 Task: Add the task  Create a feature for users to save content for later viewing to the section Dash & Dazzle in the project VantageTech and add a Due Date to the respective task as 2023/12/18.
Action: Mouse moved to (44, 261)
Screenshot: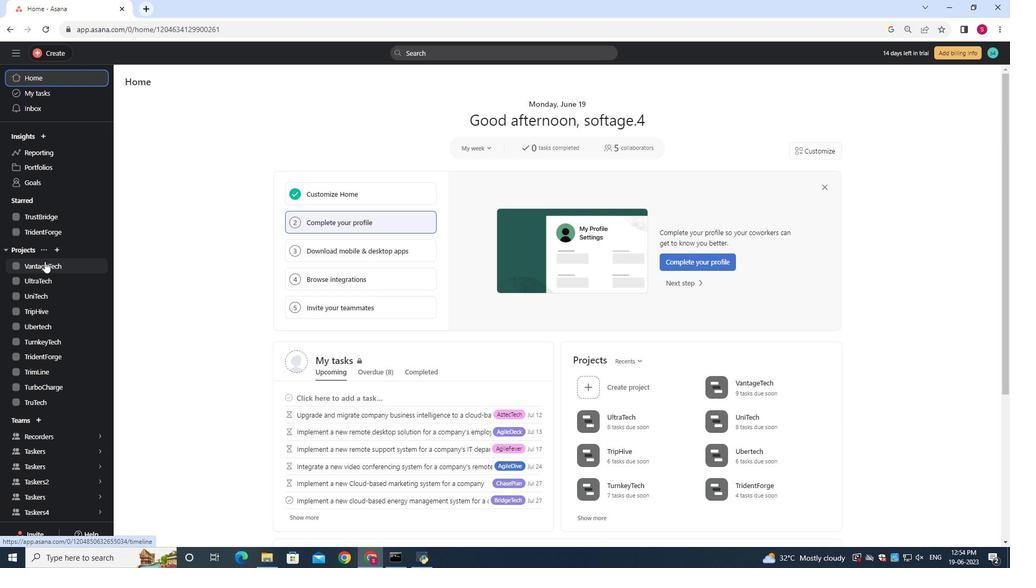 
Action: Mouse pressed left at (44, 260)
Screenshot: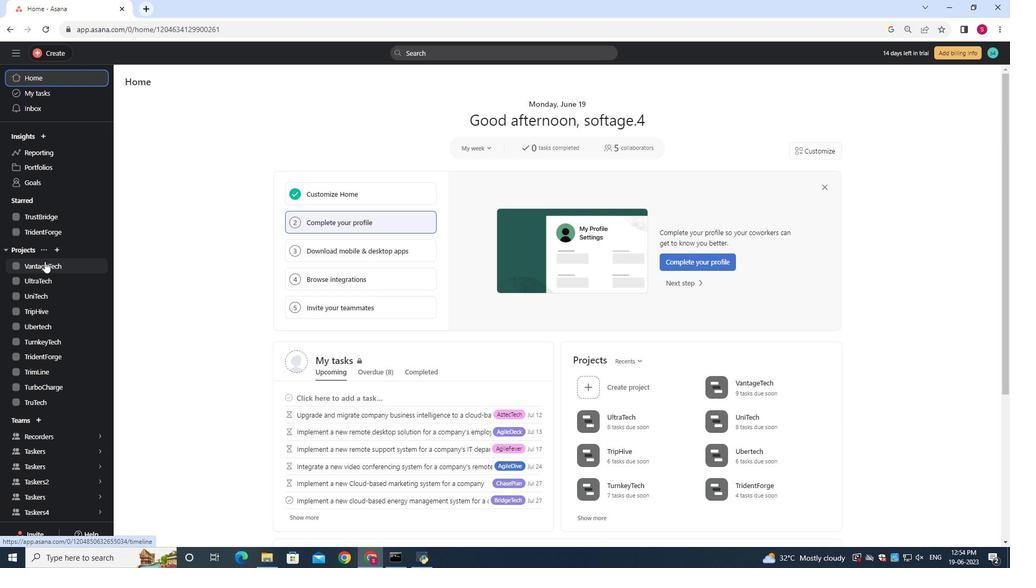 
Action: Mouse moved to (357, 232)
Screenshot: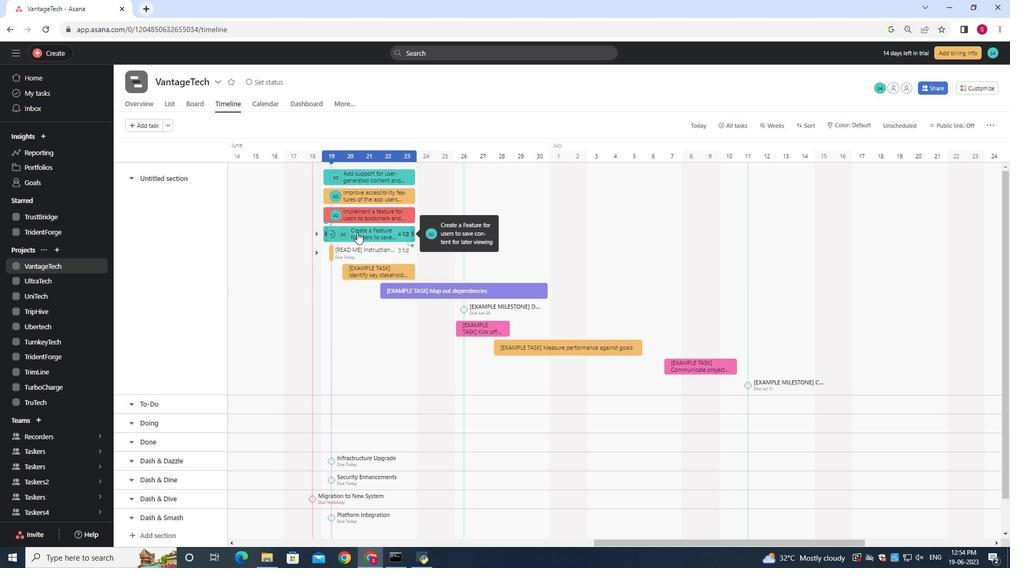 
Action: Mouse pressed left at (357, 232)
Screenshot: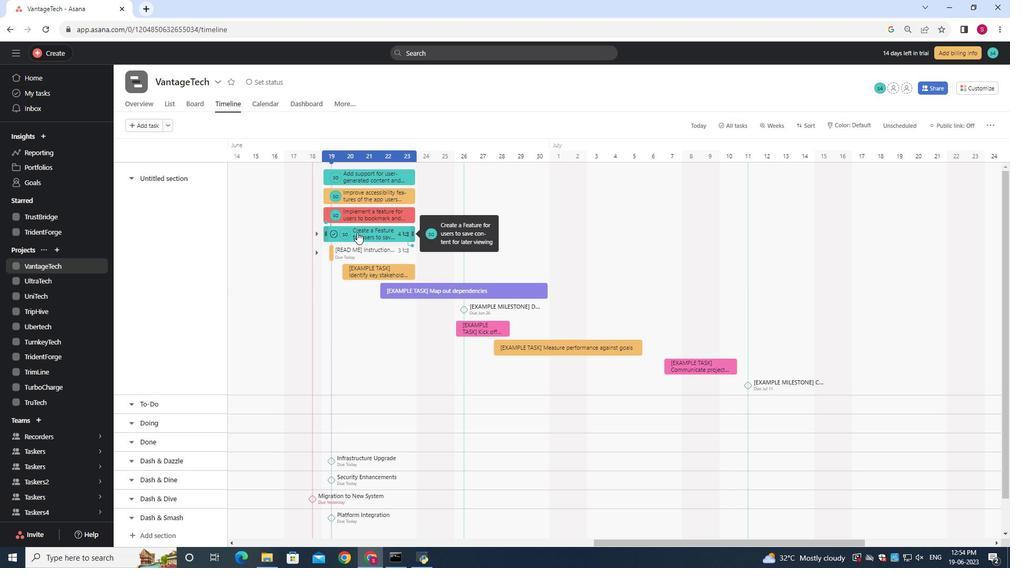 
Action: Mouse moved to (276, 440)
Screenshot: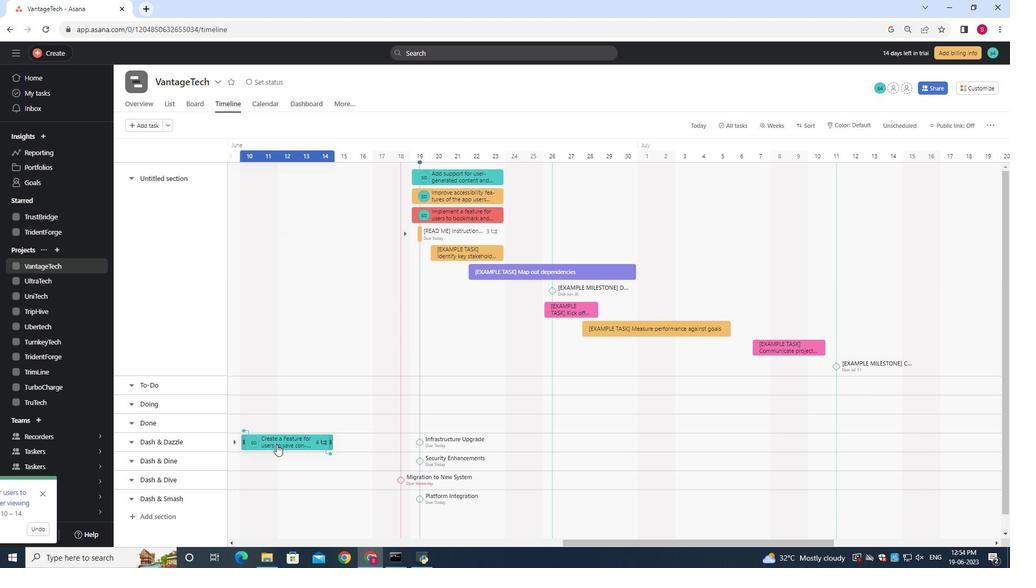
Action: Mouse pressed left at (276, 440)
Screenshot: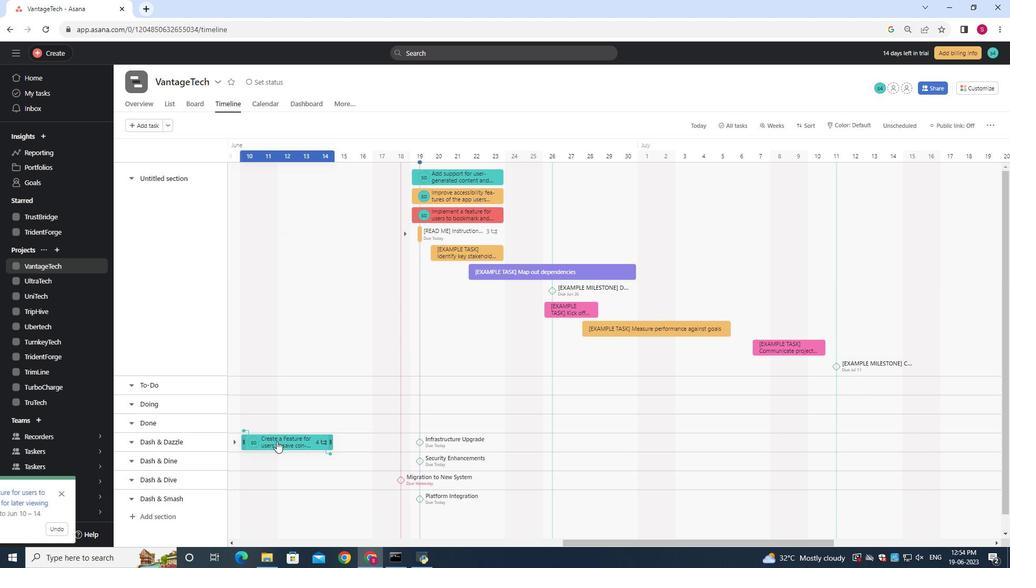 
Action: Mouse moved to (815, 210)
Screenshot: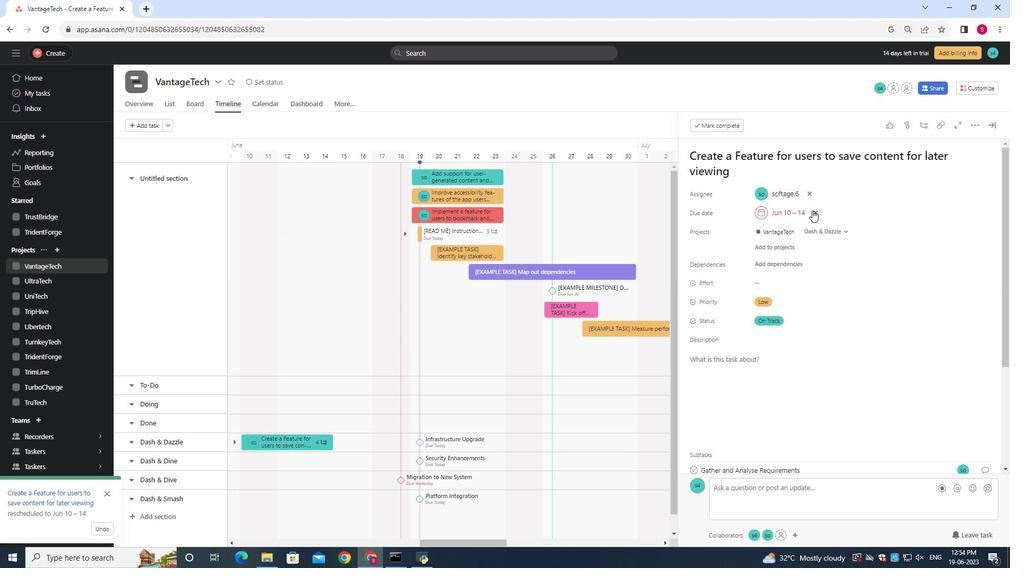 
Action: Mouse pressed left at (815, 210)
Screenshot: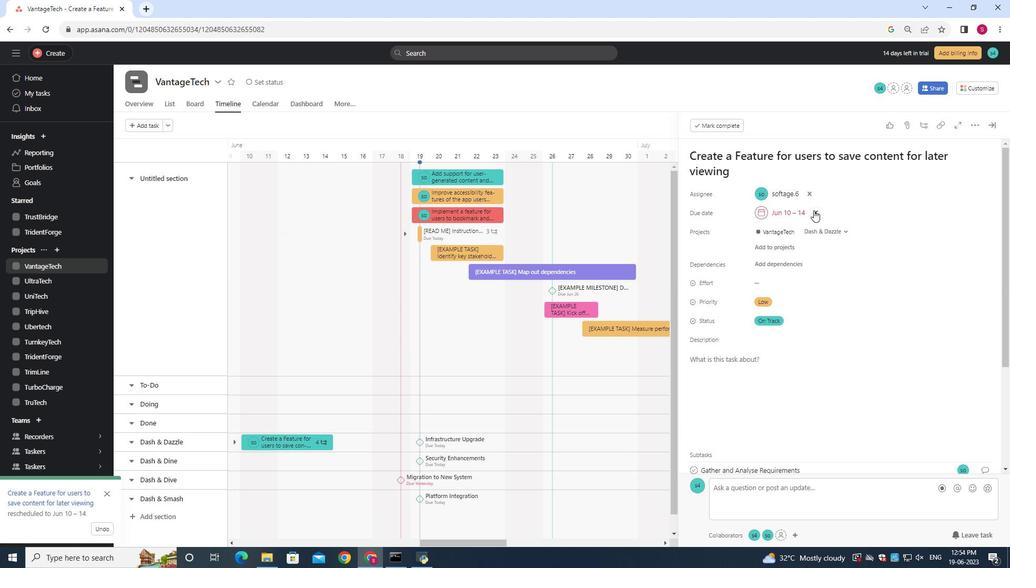 
Action: Mouse moved to (782, 210)
Screenshot: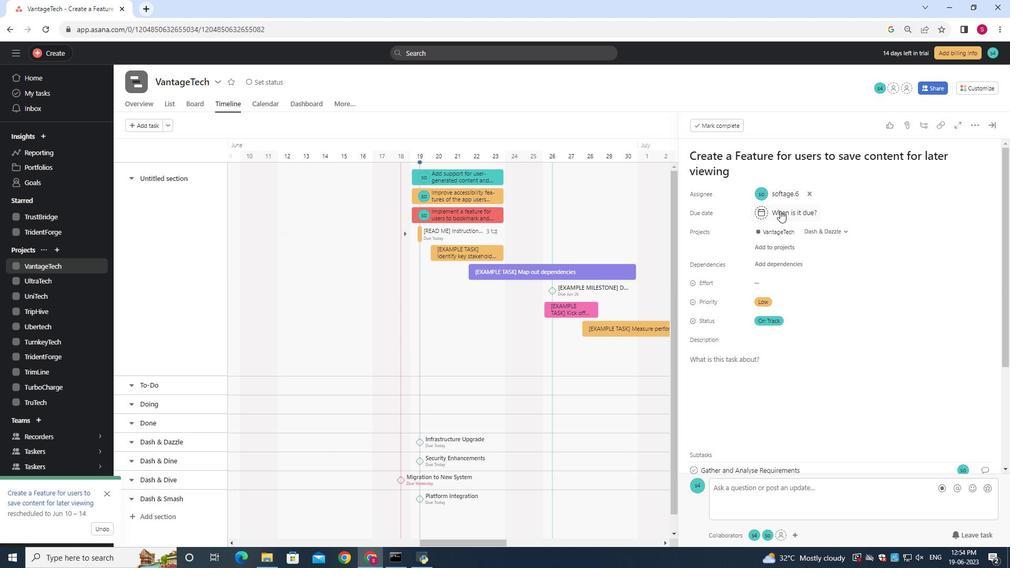 
Action: Mouse pressed left at (782, 210)
Screenshot: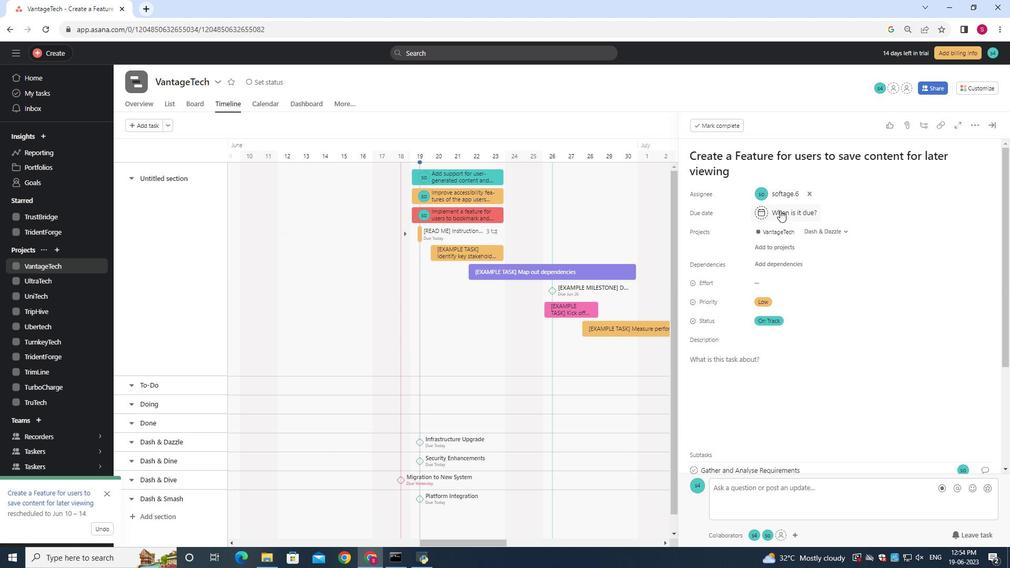 
Action: Mouse moved to (785, 214)
Screenshot: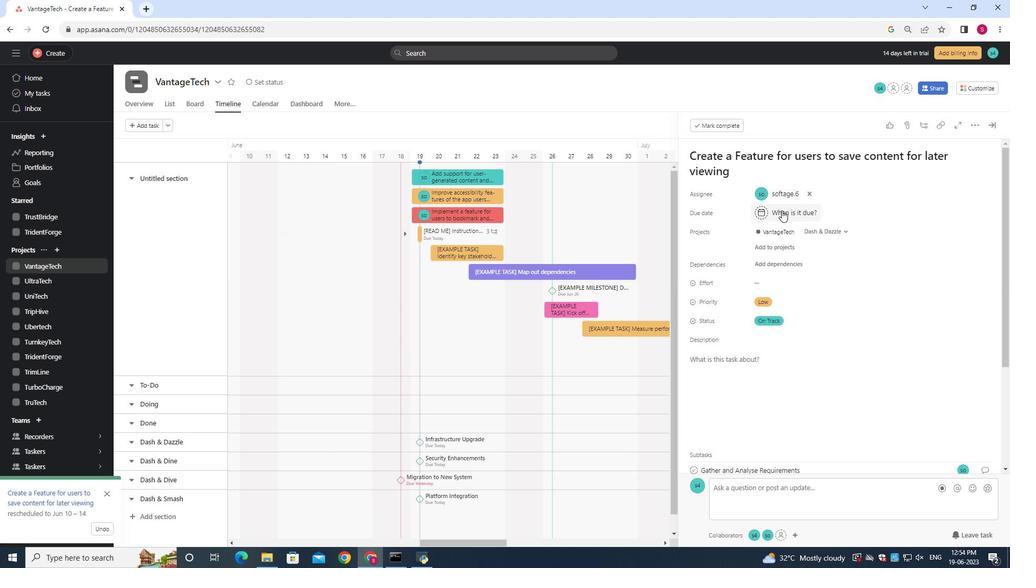 
Action: Key pressed 2023/<Key.num_lock><Key.end><Key.down>/<Key.end><Key.up><Key.enter>
Screenshot: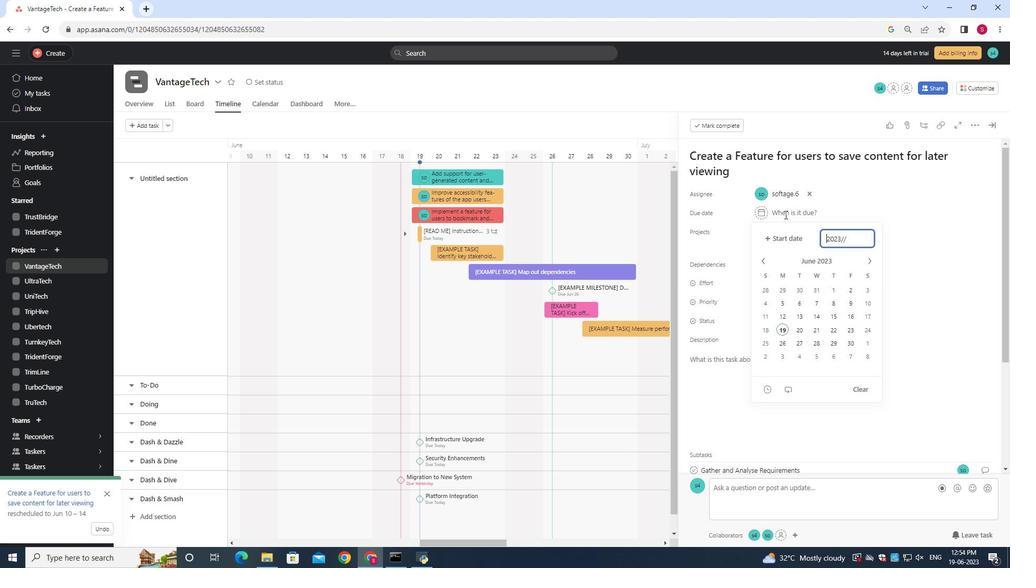 
